 Task: Create a due date automation trigger when advanced on, on the wednesday after a card is due add fields with custom field "Resume" set to a number greater than 1 and greater or equal to 10 at 11:00 AM.
Action: Mouse moved to (1039, 75)
Screenshot: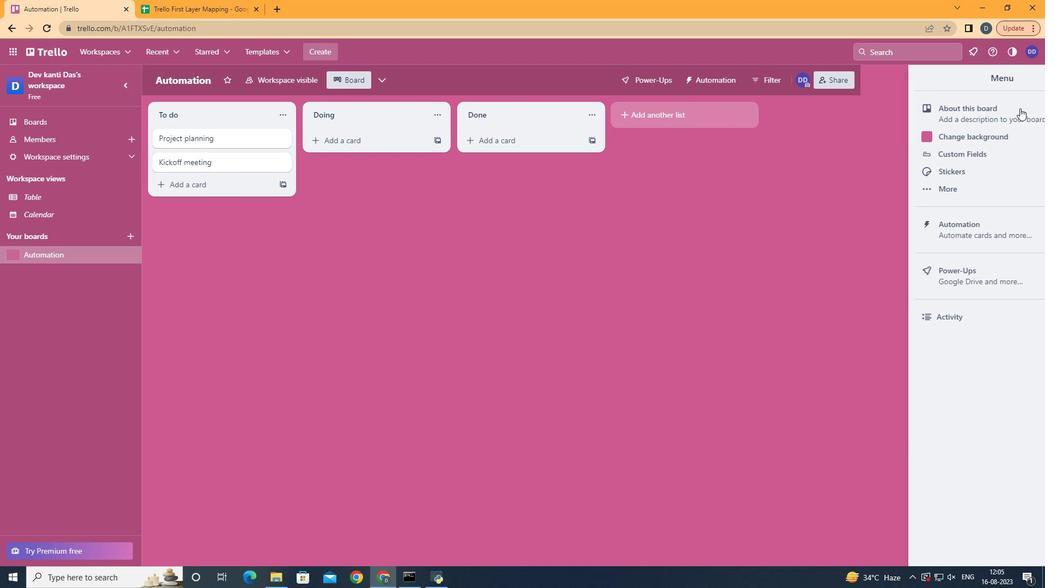 
Action: Mouse pressed left at (1039, 75)
Screenshot: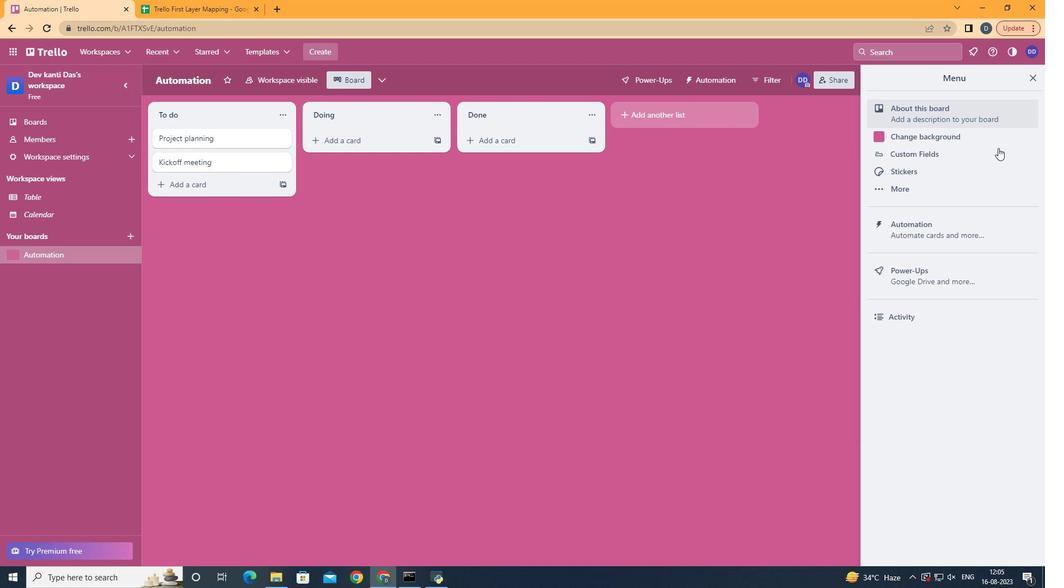 
Action: Mouse moved to (970, 222)
Screenshot: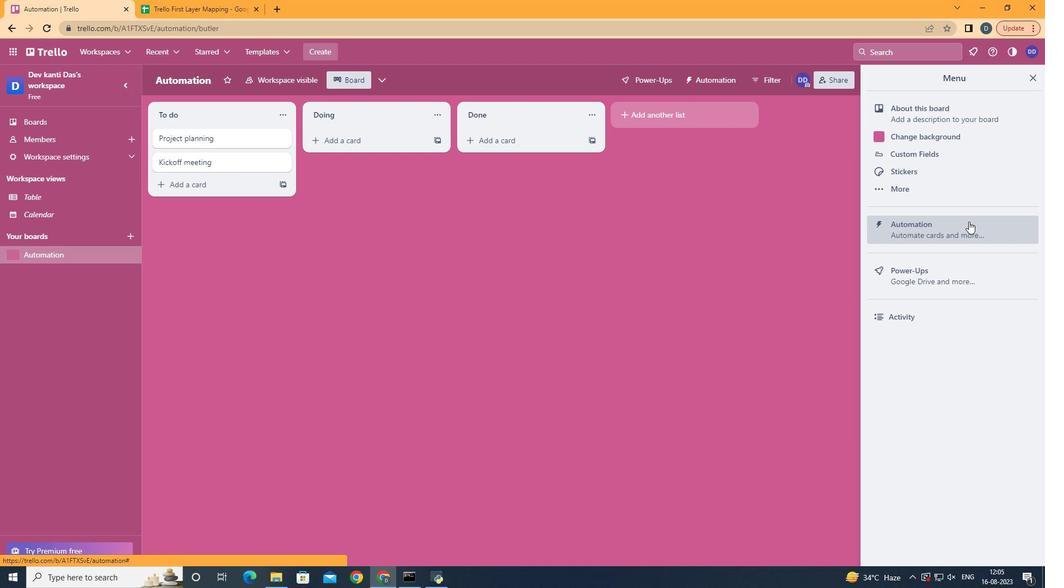 
Action: Mouse pressed left at (970, 222)
Screenshot: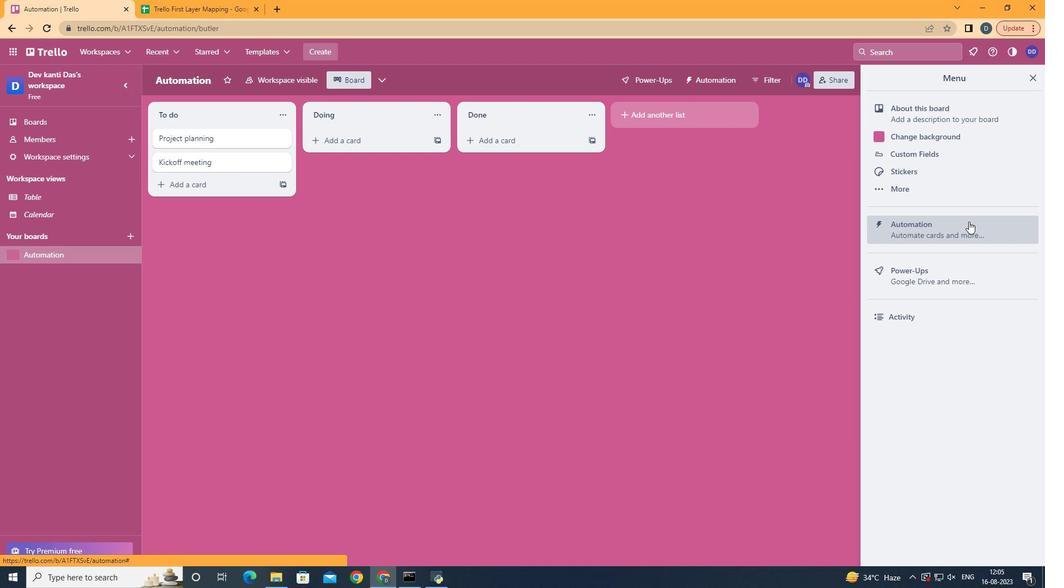 
Action: Mouse moved to (224, 224)
Screenshot: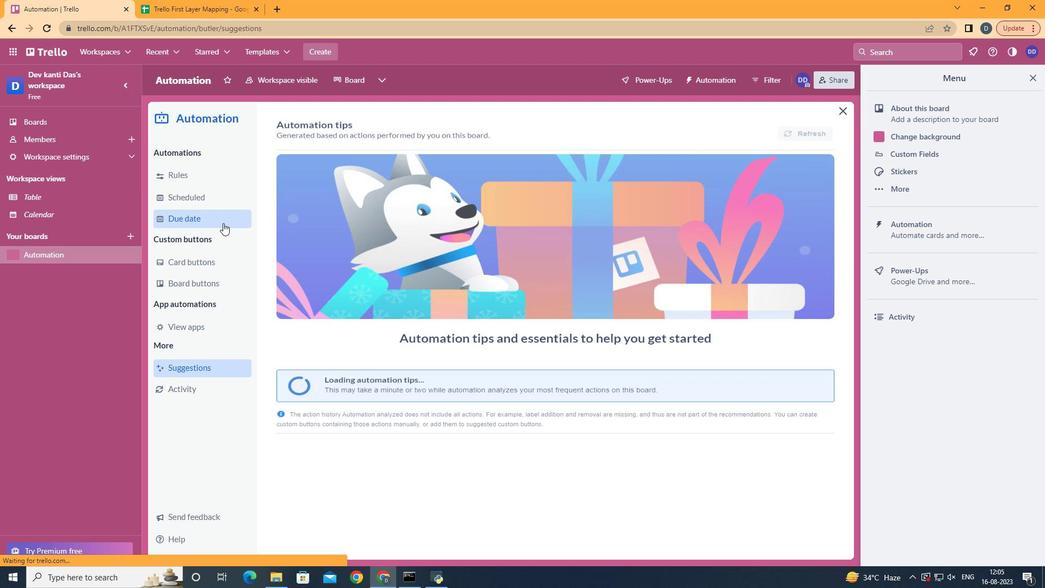 
Action: Mouse pressed left at (224, 224)
Screenshot: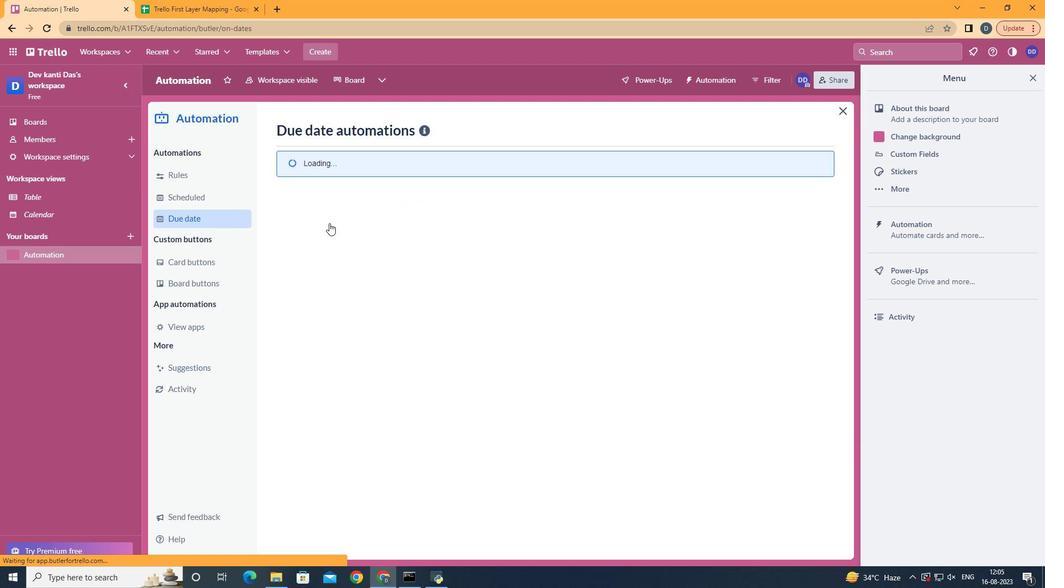 
Action: Mouse moved to (774, 128)
Screenshot: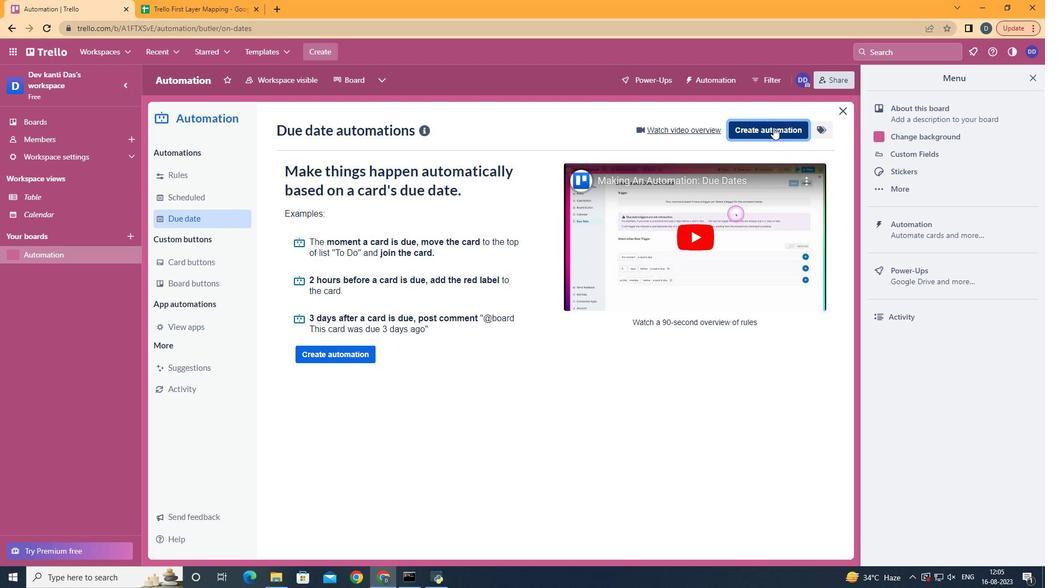 
Action: Mouse pressed left at (774, 128)
Screenshot: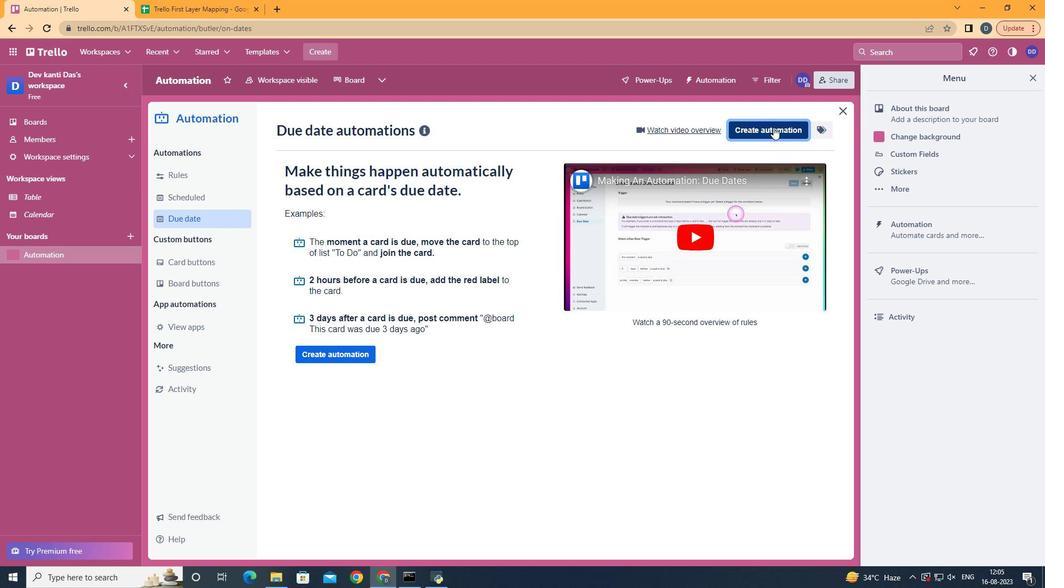 
Action: Mouse moved to (571, 233)
Screenshot: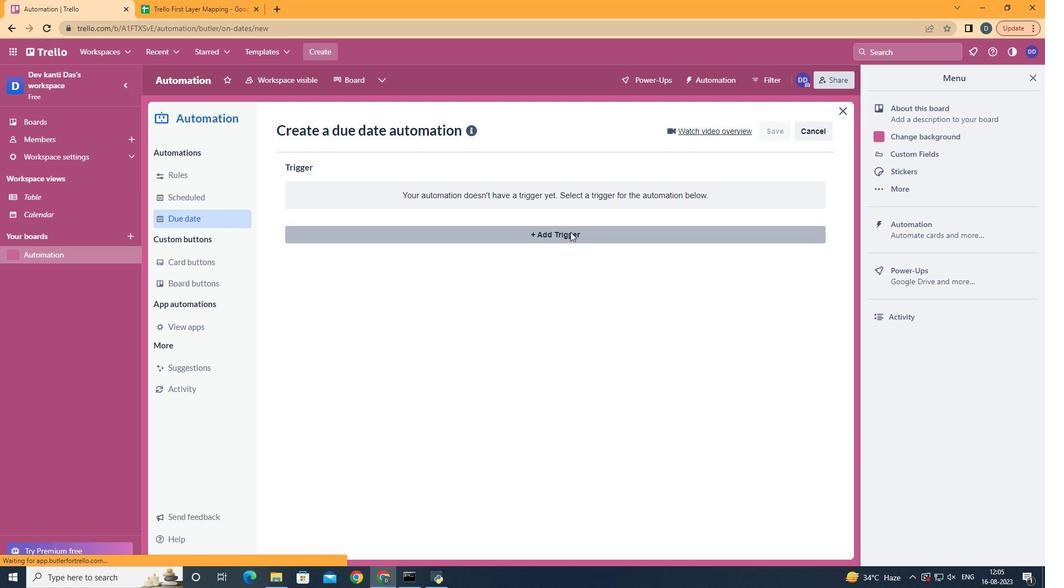 
Action: Mouse pressed left at (571, 233)
Screenshot: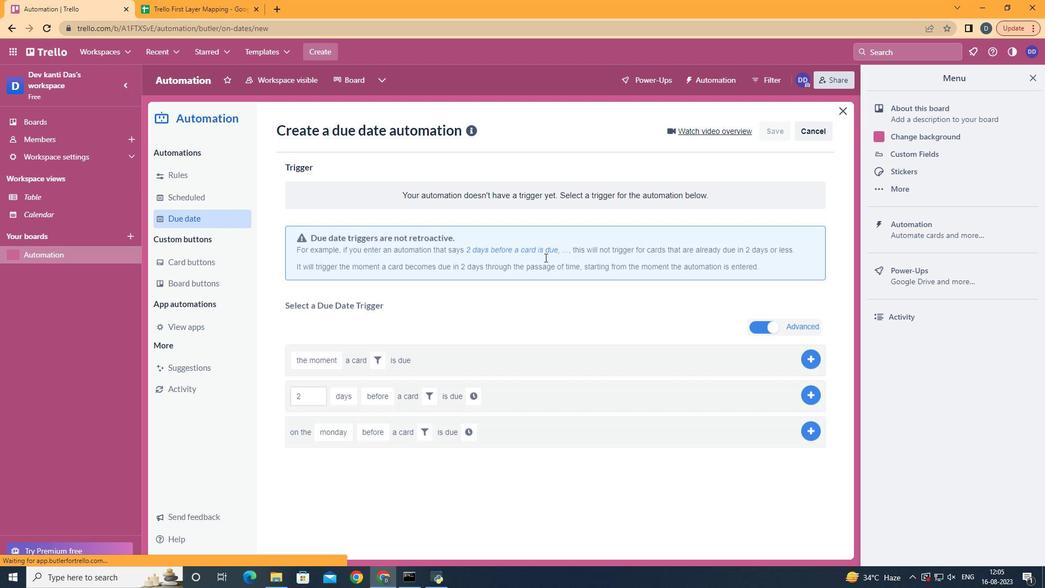
Action: Mouse moved to (352, 322)
Screenshot: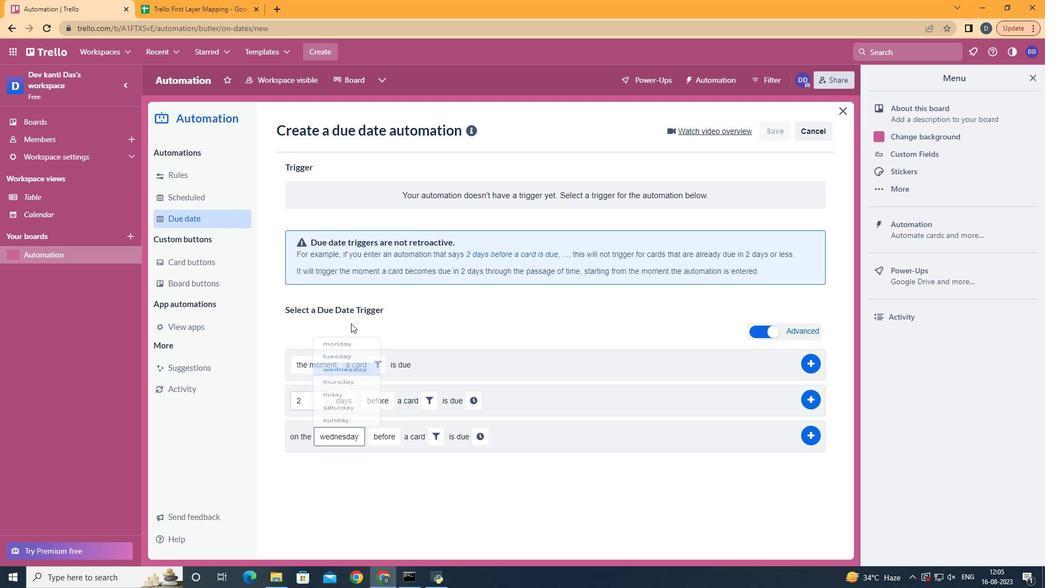 
Action: Mouse pressed left at (352, 322)
Screenshot: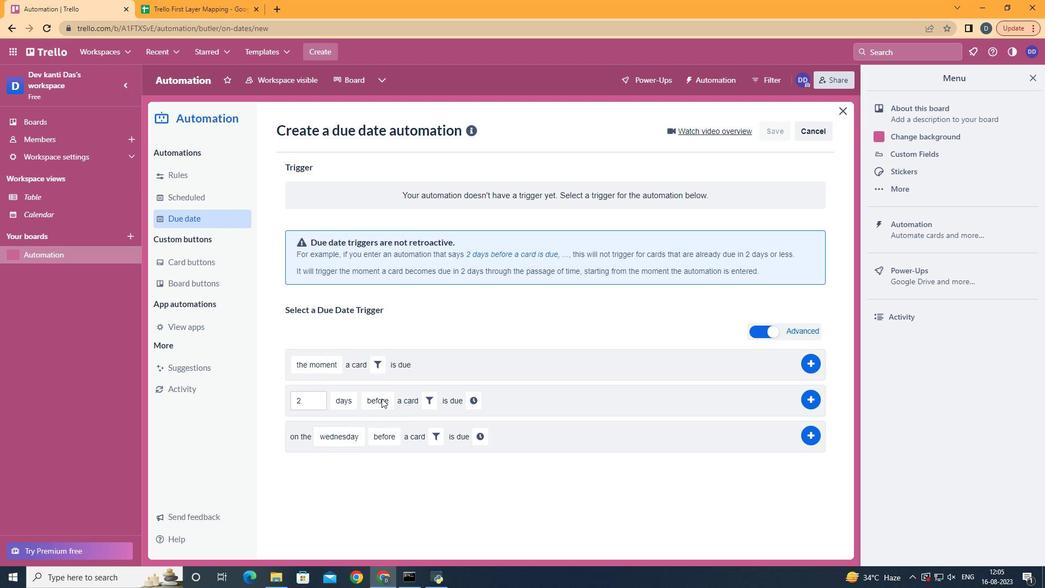 
Action: Mouse moved to (396, 478)
Screenshot: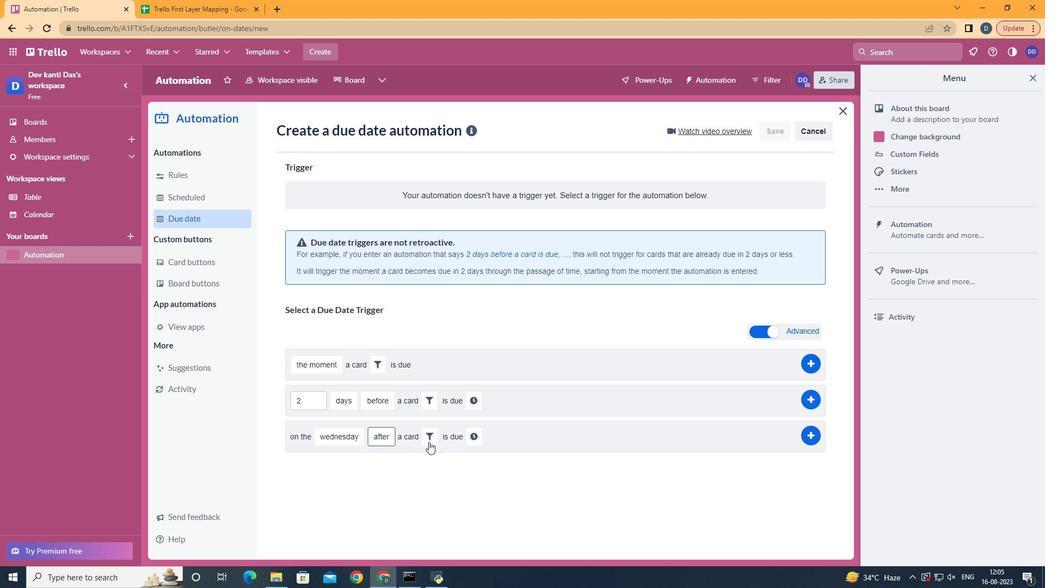 
Action: Mouse pressed left at (396, 478)
Screenshot: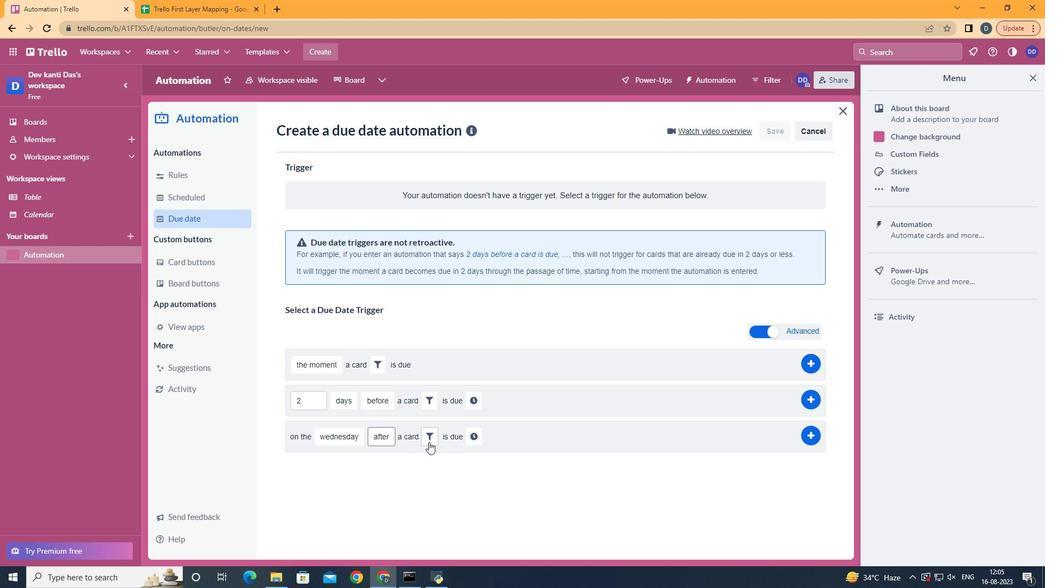 
Action: Mouse moved to (434, 437)
Screenshot: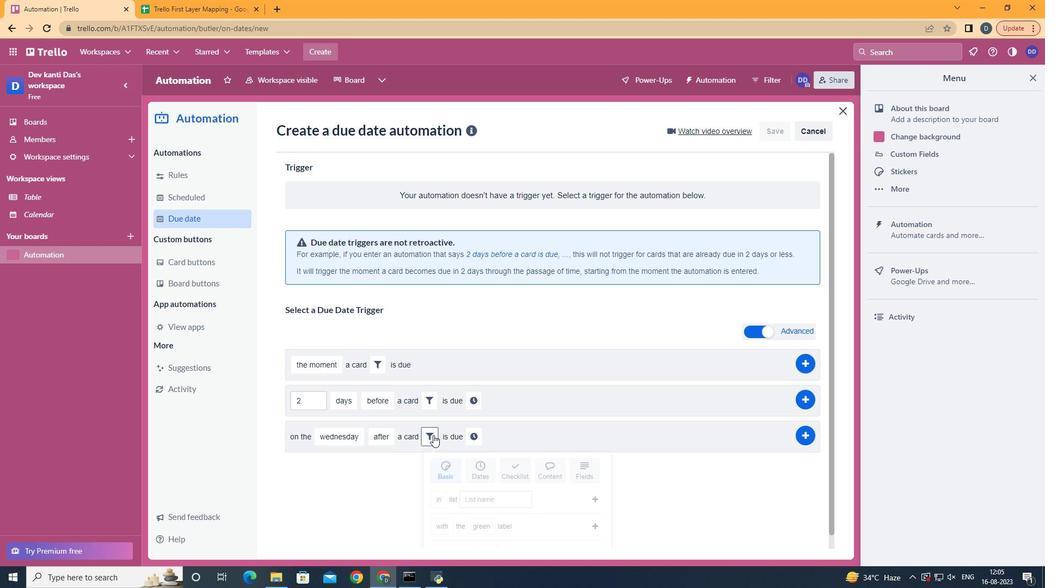 
Action: Mouse pressed left at (434, 437)
Screenshot: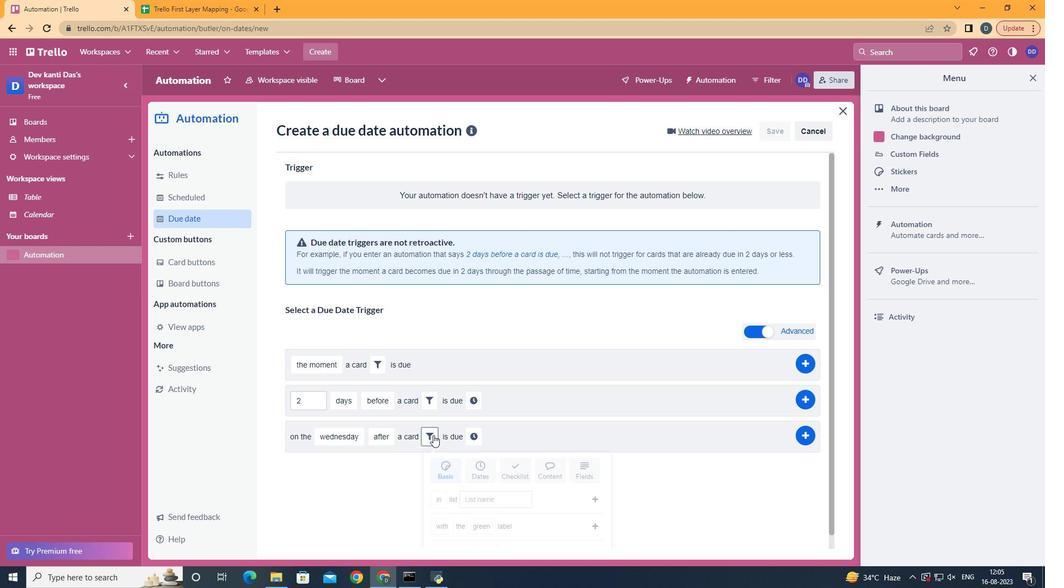 
Action: Mouse moved to (603, 468)
Screenshot: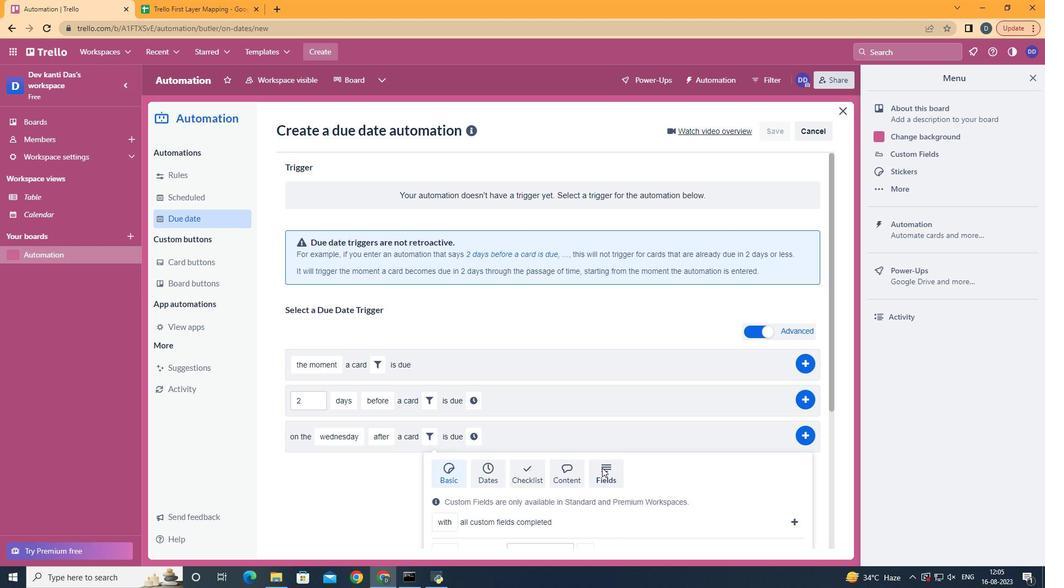 
Action: Mouse pressed left at (603, 468)
Screenshot: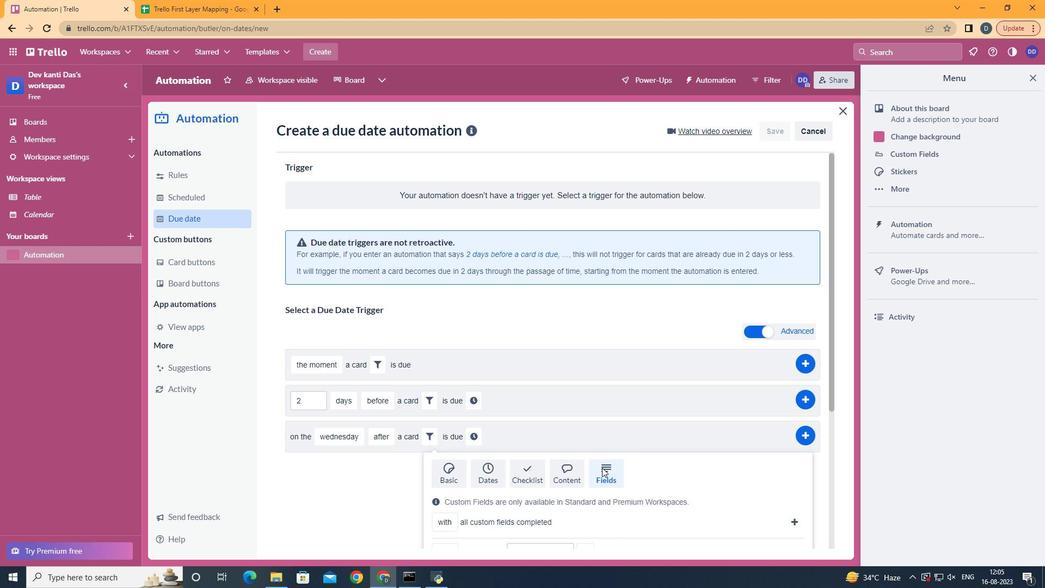 
Action: Mouse scrolled (603, 468) with delta (0, 0)
Screenshot: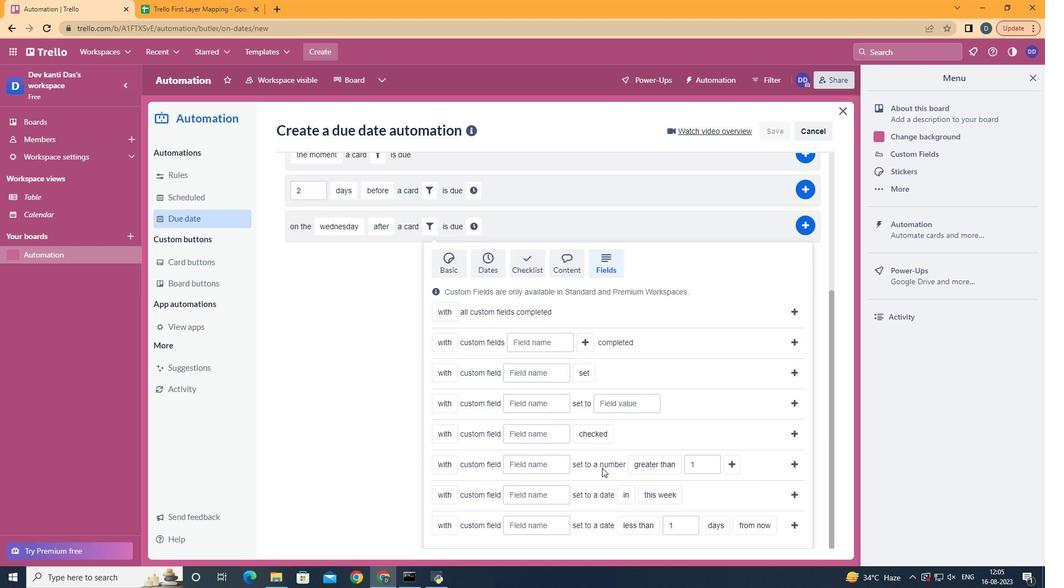 
Action: Mouse scrolled (603, 468) with delta (0, 0)
Screenshot: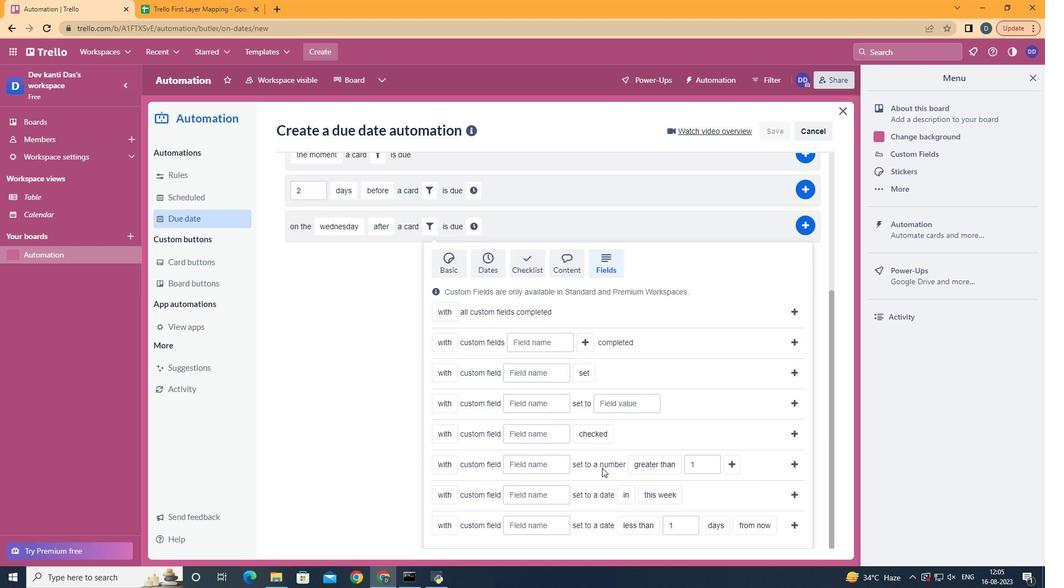 
Action: Mouse scrolled (603, 468) with delta (0, 0)
Screenshot: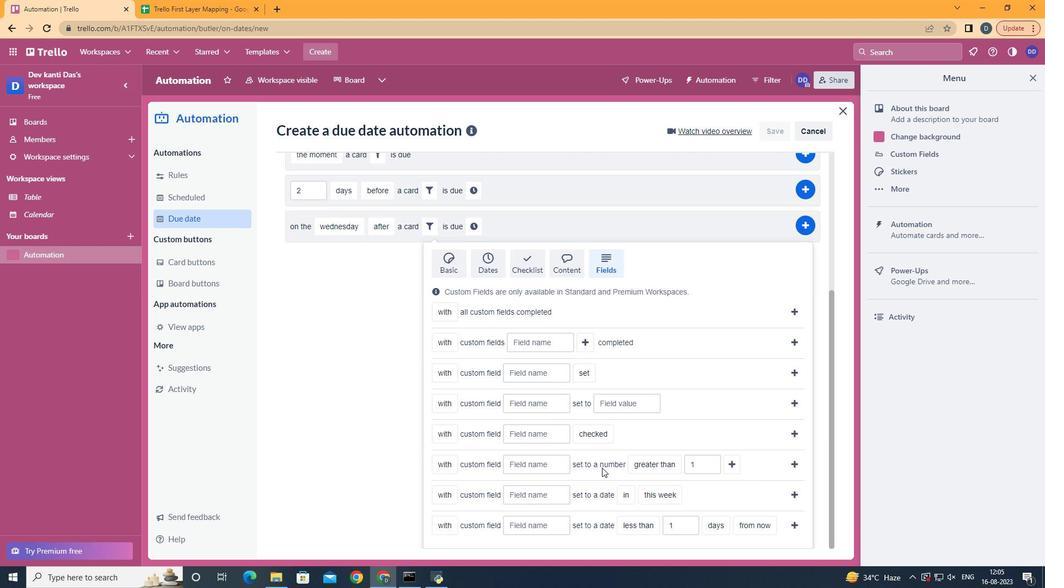 
Action: Mouse scrolled (603, 468) with delta (0, 0)
Screenshot: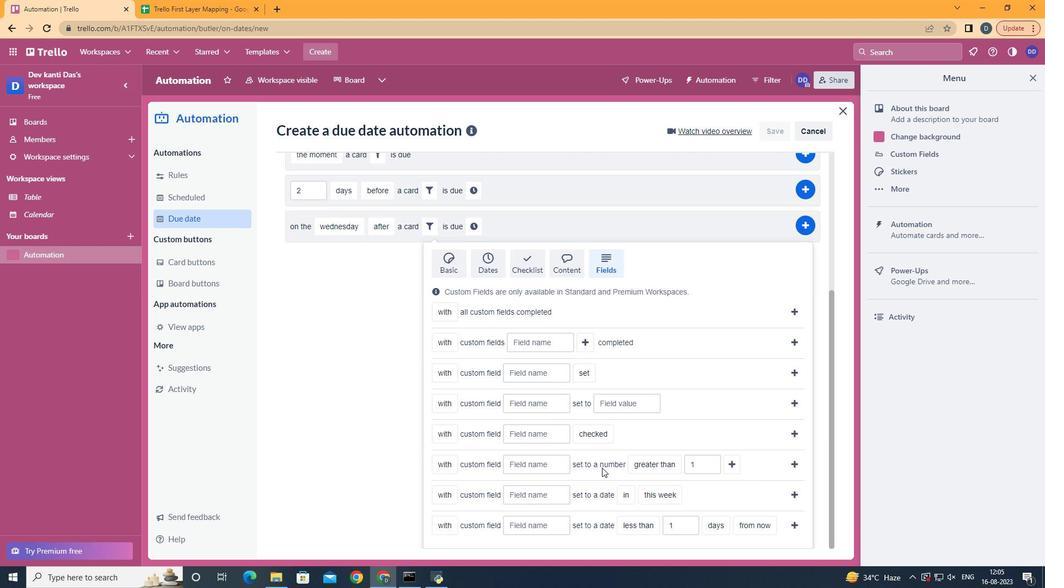 
Action: Mouse scrolled (603, 468) with delta (0, 0)
Screenshot: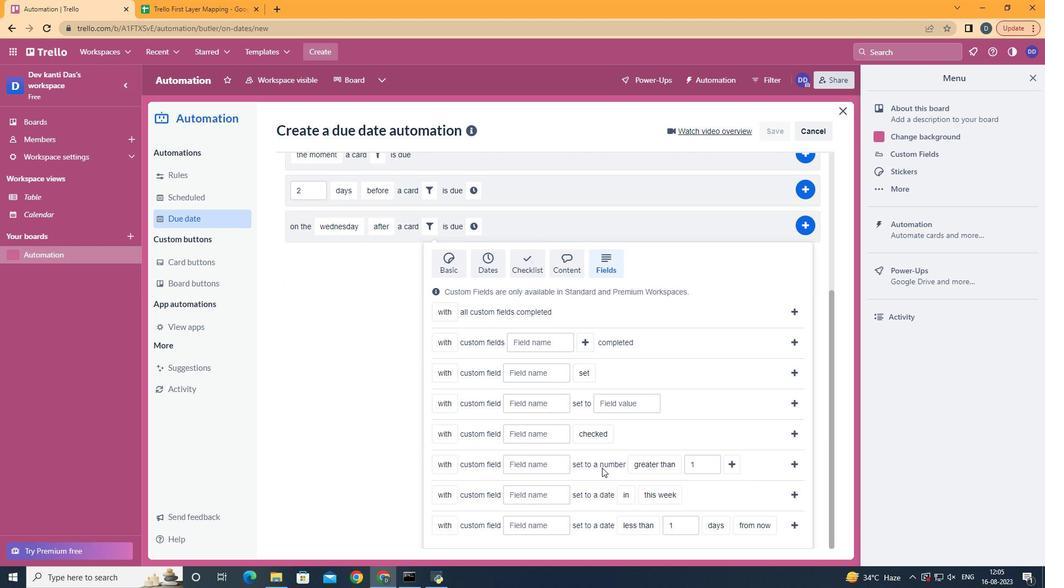
Action: Mouse moved to (527, 471)
Screenshot: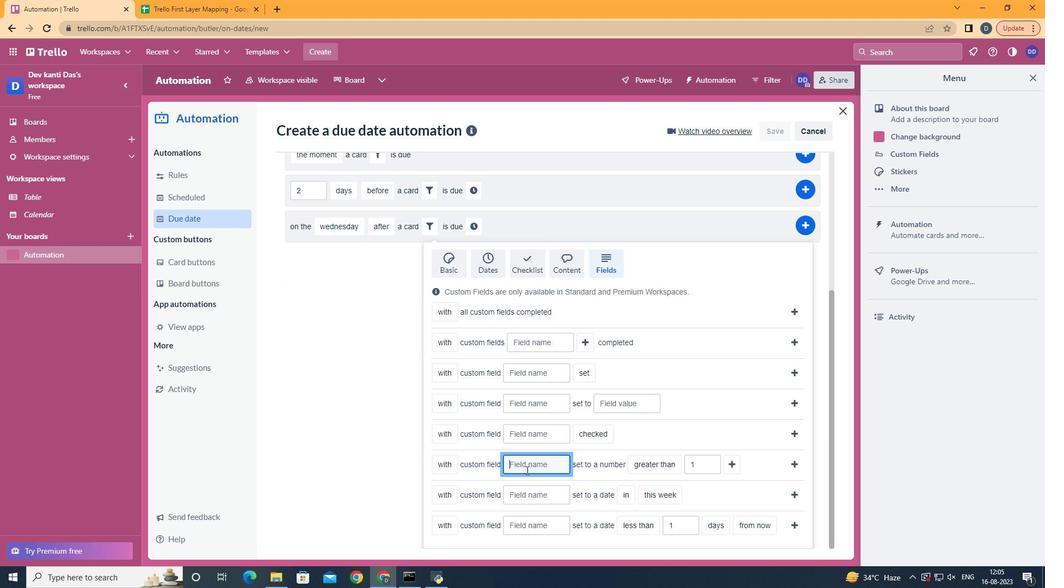 
Action: Mouse pressed left at (527, 471)
Screenshot: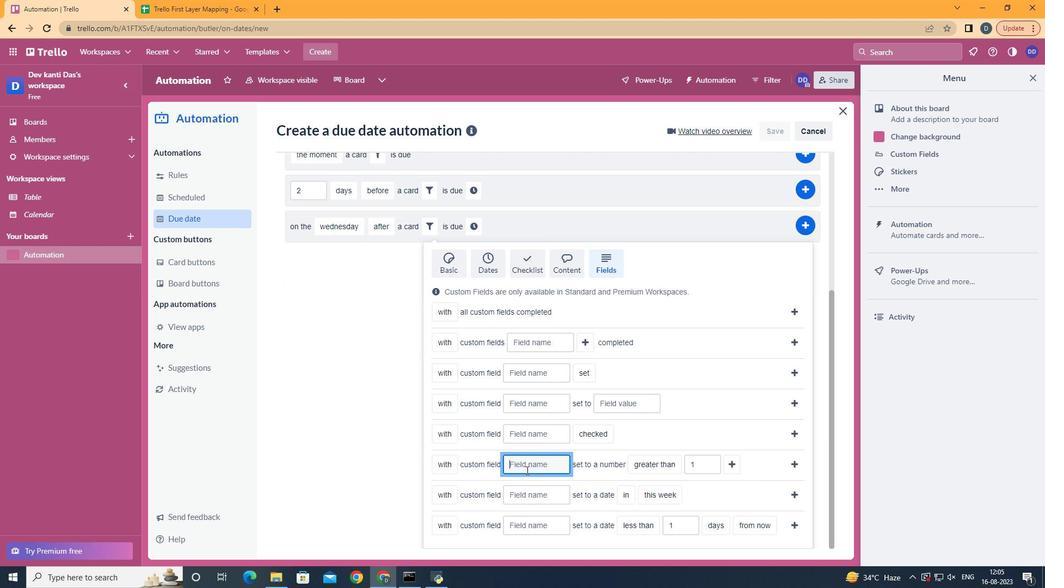 
Action: Key pressed <Key.shift>Resume
Screenshot: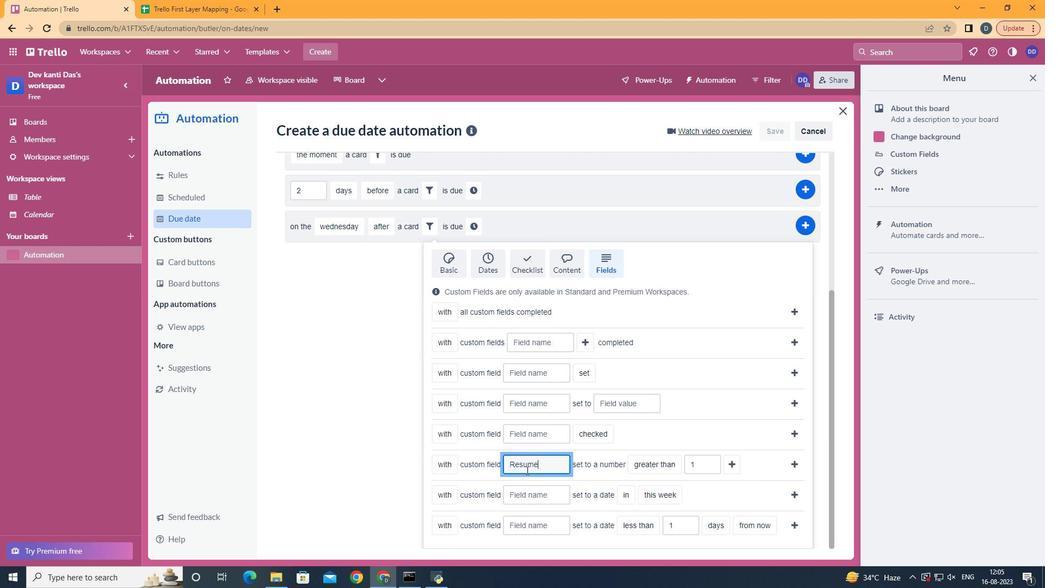 
Action: Mouse moved to (735, 466)
Screenshot: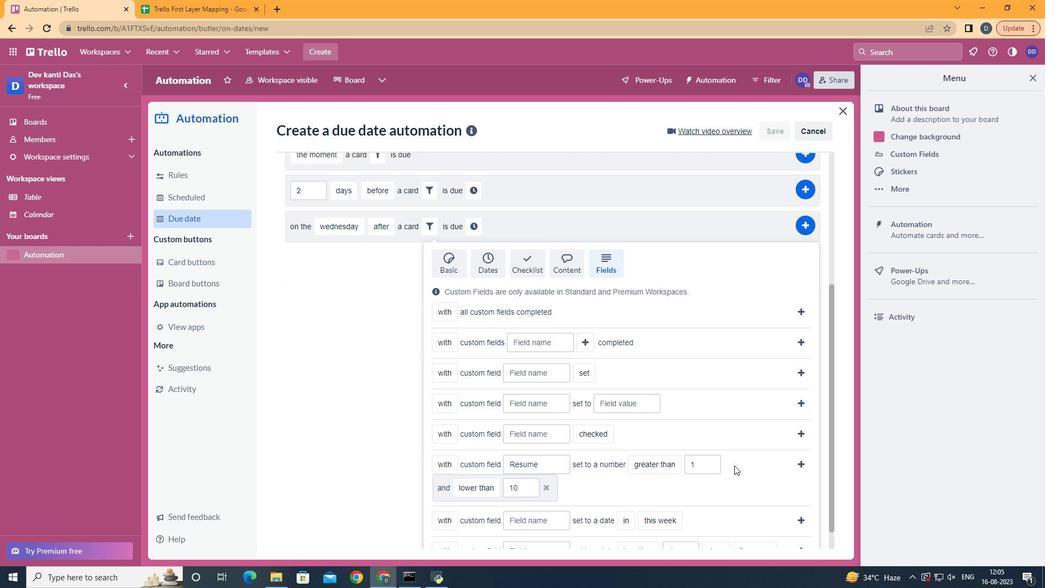 
Action: Mouse pressed left at (735, 466)
Screenshot: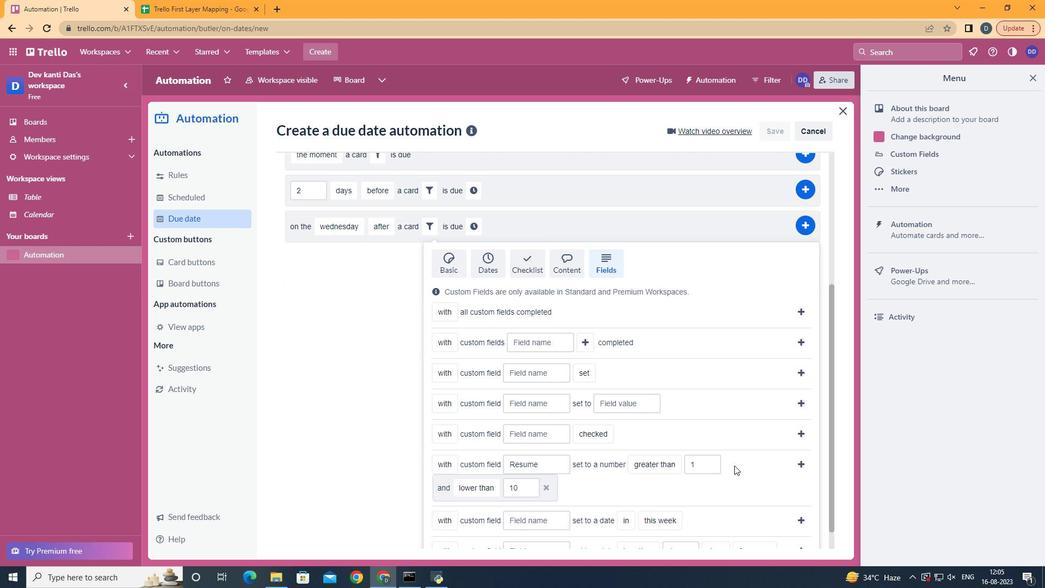 
Action: Mouse moved to (498, 462)
Screenshot: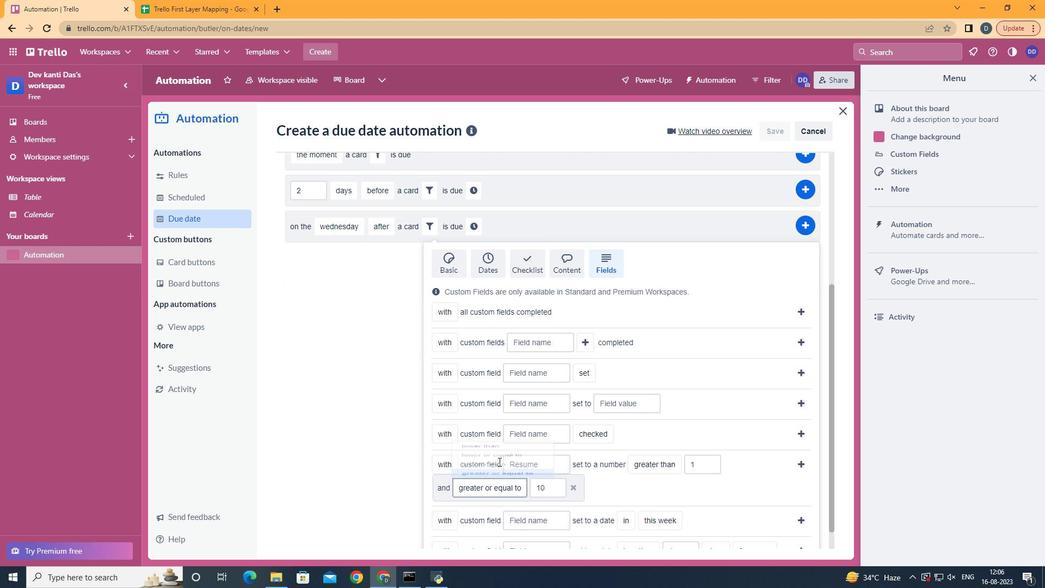 
Action: Mouse pressed left at (498, 462)
Screenshot: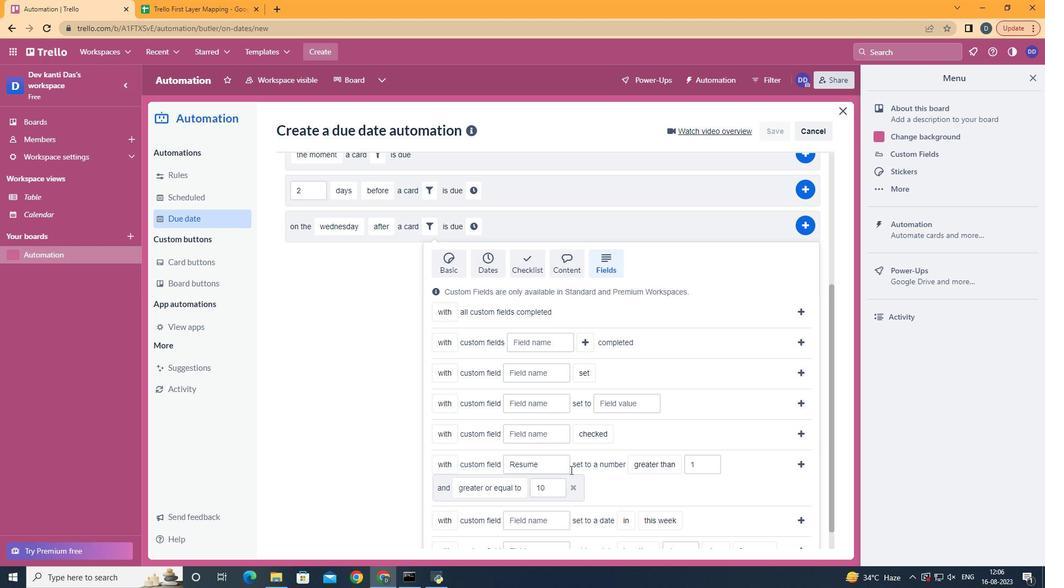 
Action: Mouse moved to (790, 463)
Screenshot: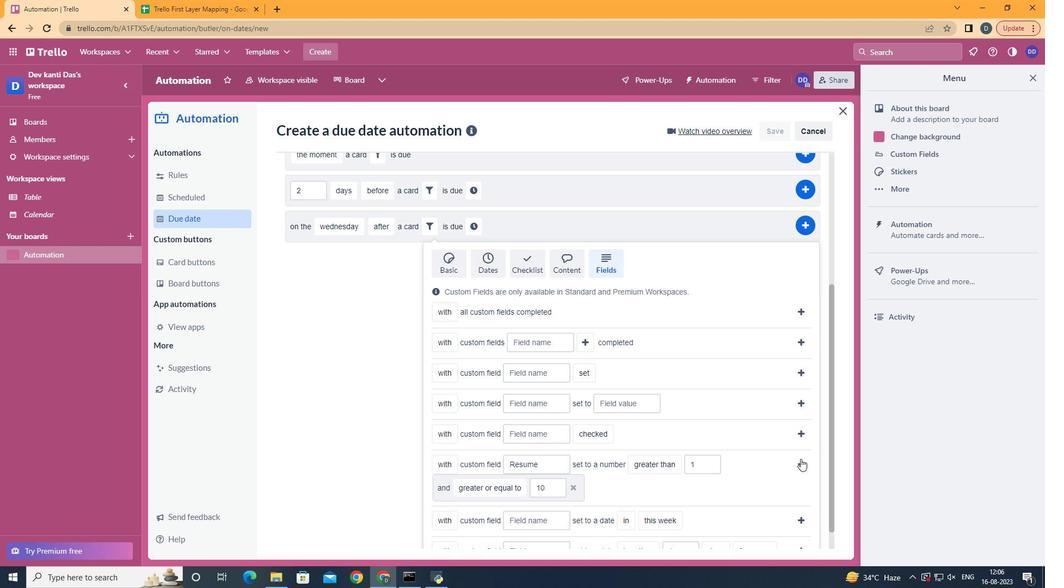 
Action: Mouse pressed left at (790, 463)
Screenshot: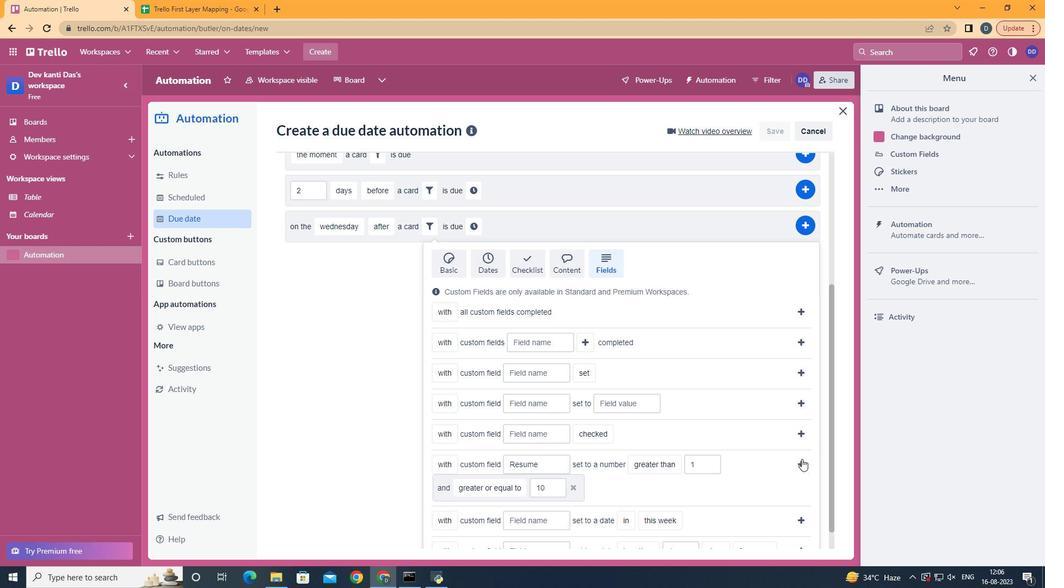 
Action: Mouse moved to (803, 460)
Screenshot: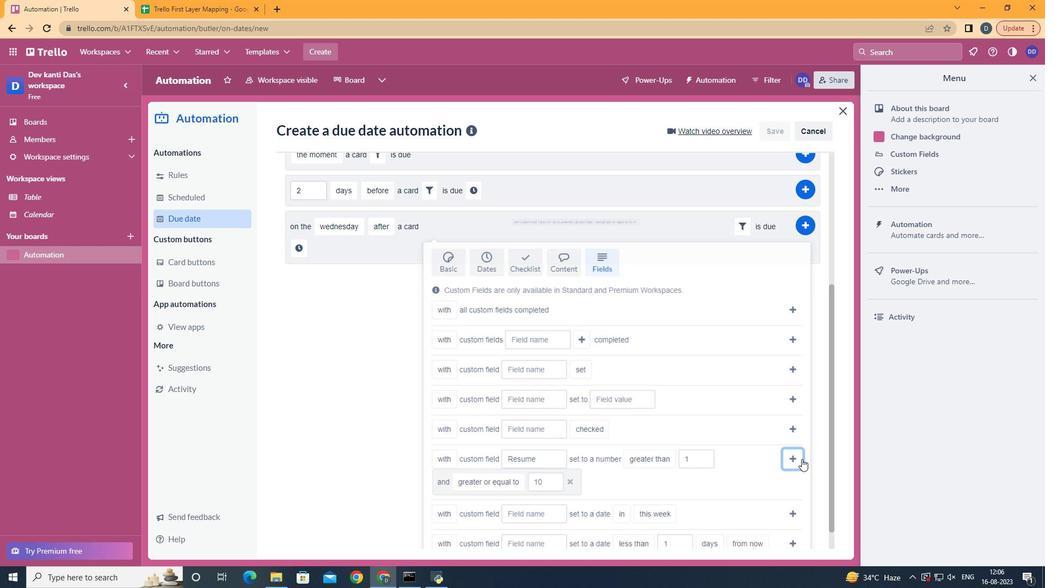 
Action: Mouse pressed left at (803, 460)
Screenshot: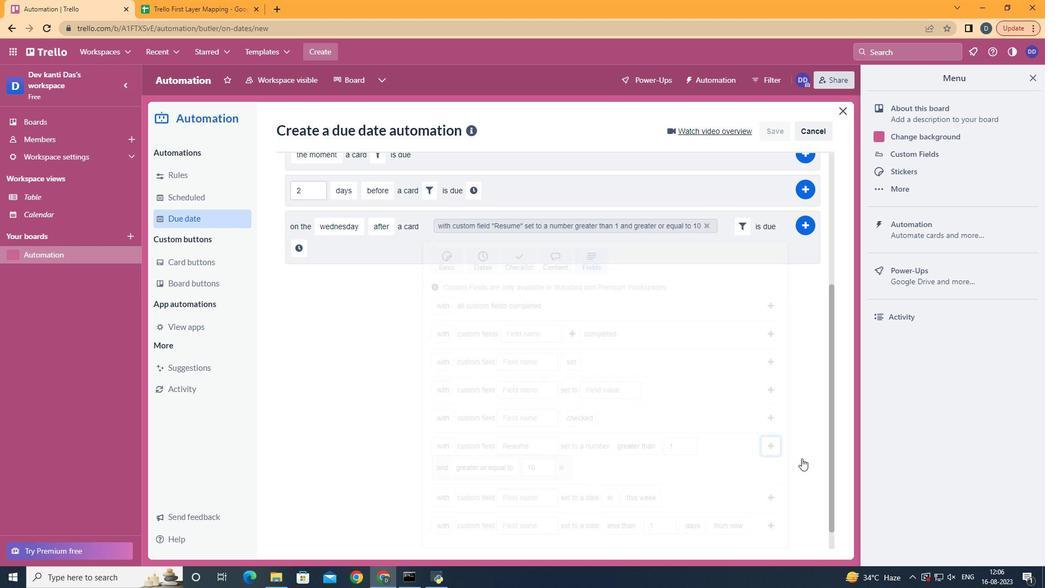 
Action: Mouse moved to (299, 463)
Screenshot: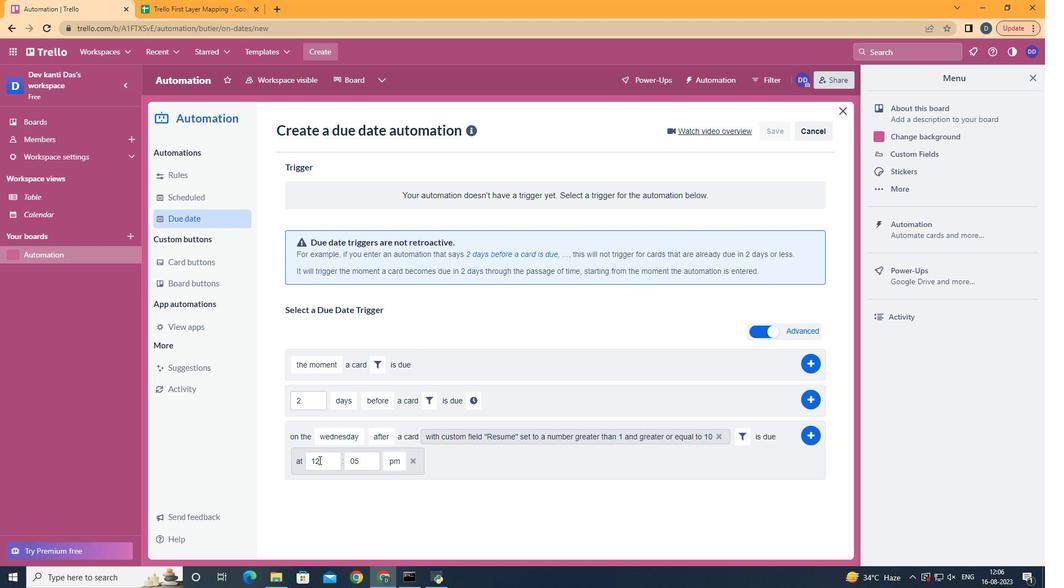
Action: Mouse pressed left at (299, 463)
Screenshot: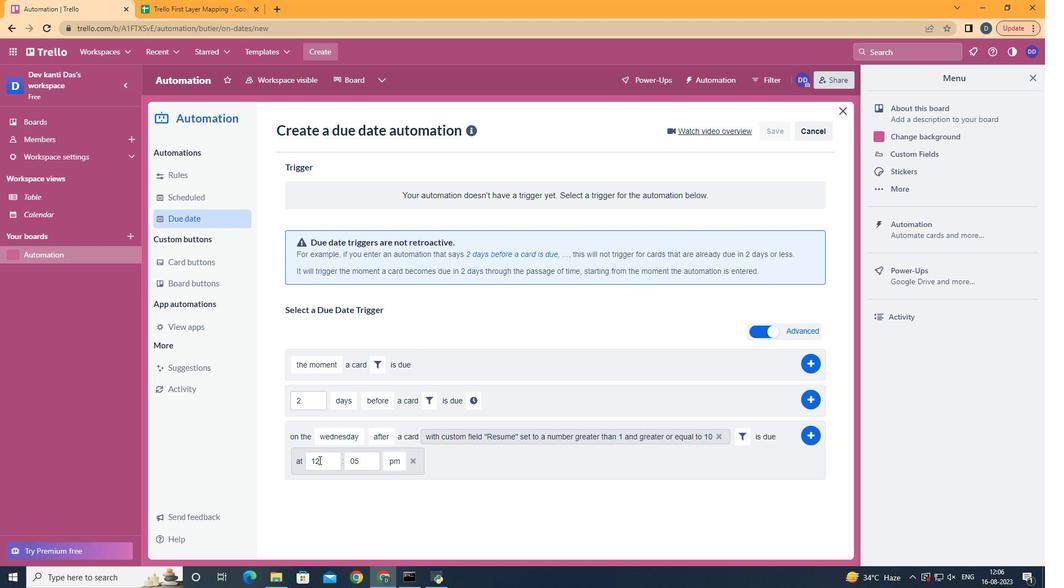 
Action: Mouse moved to (320, 461)
Screenshot: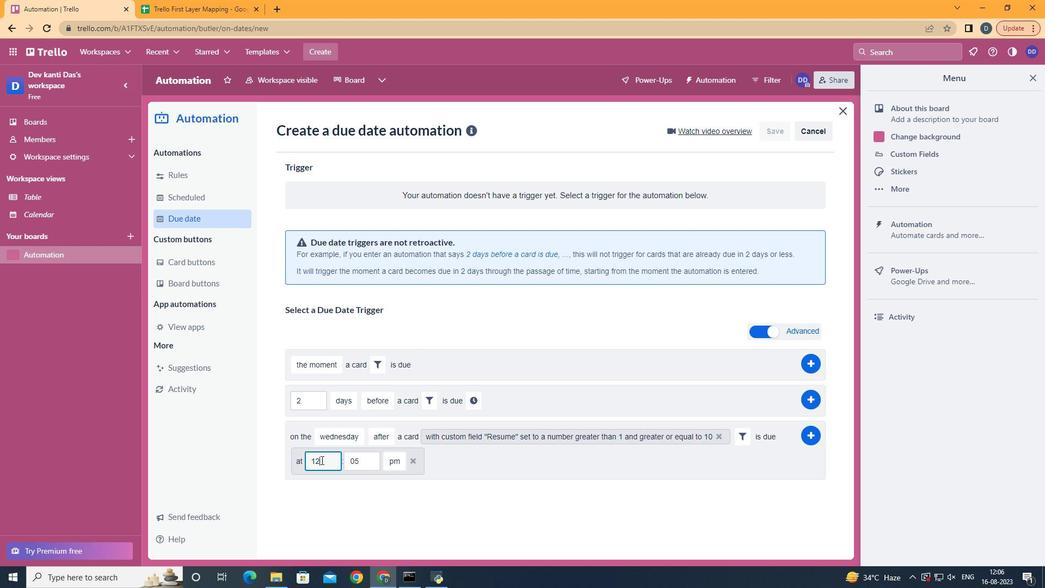 
Action: Mouse pressed left at (320, 461)
Screenshot: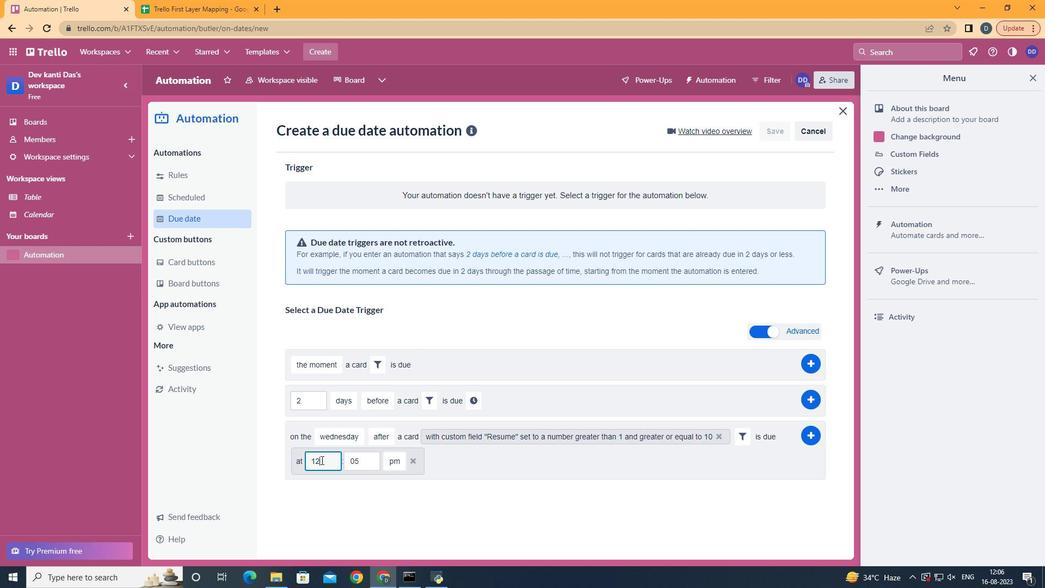 
Action: Mouse moved to (322, 461)
Screenshot: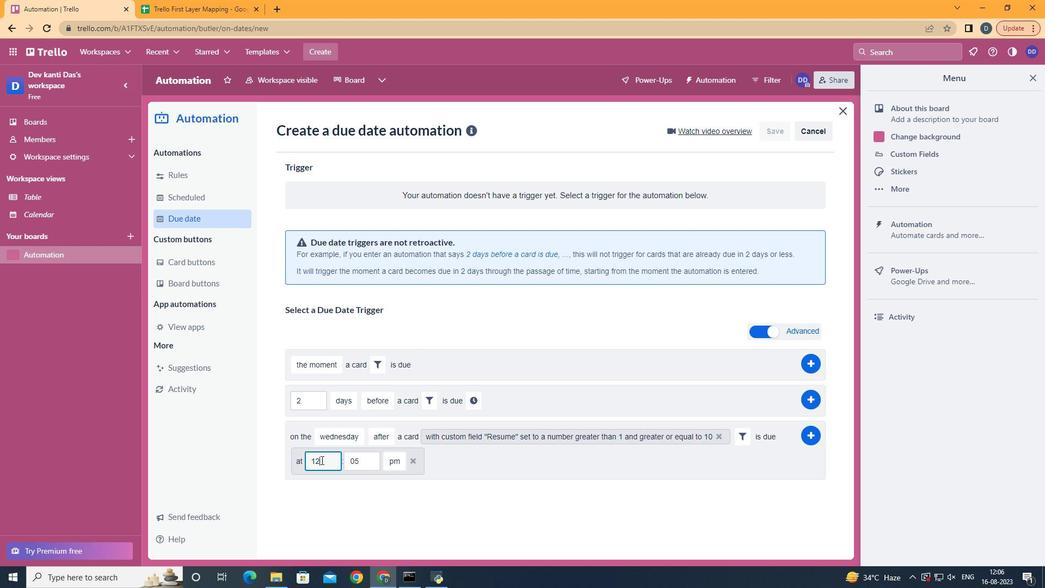 
Action: Key pressed <Key.backspace>1
Screenshot: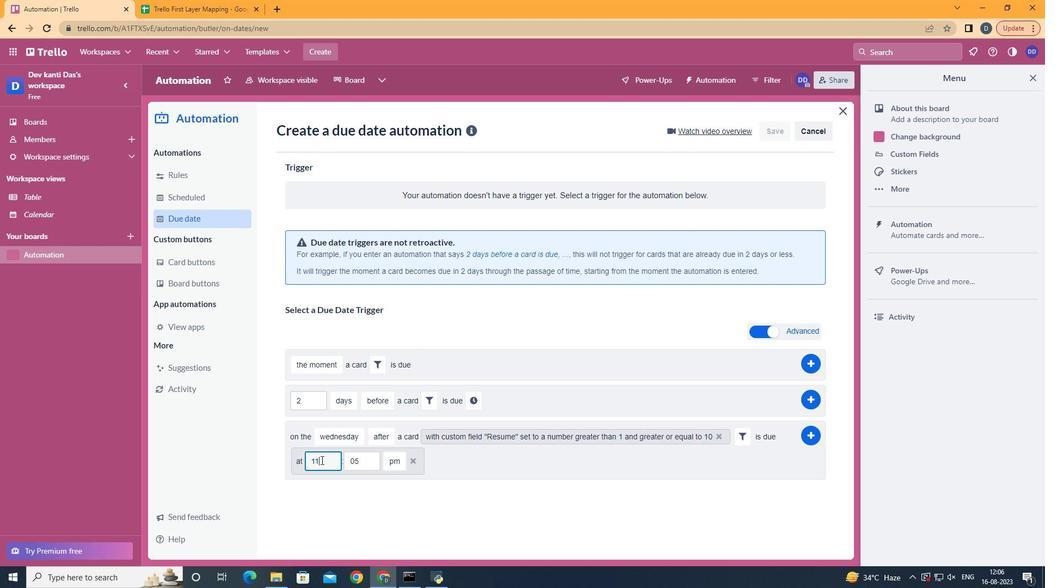 
Action: Mouse moved to (366, 466)
Screenshot: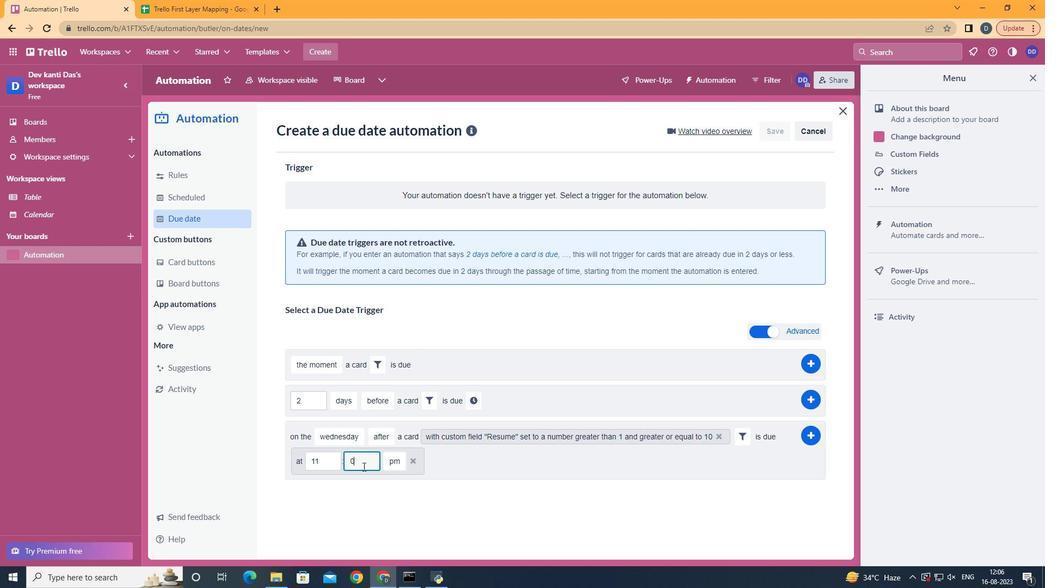 
Action: Mouse pressed left at (366, 466)
Screenshot: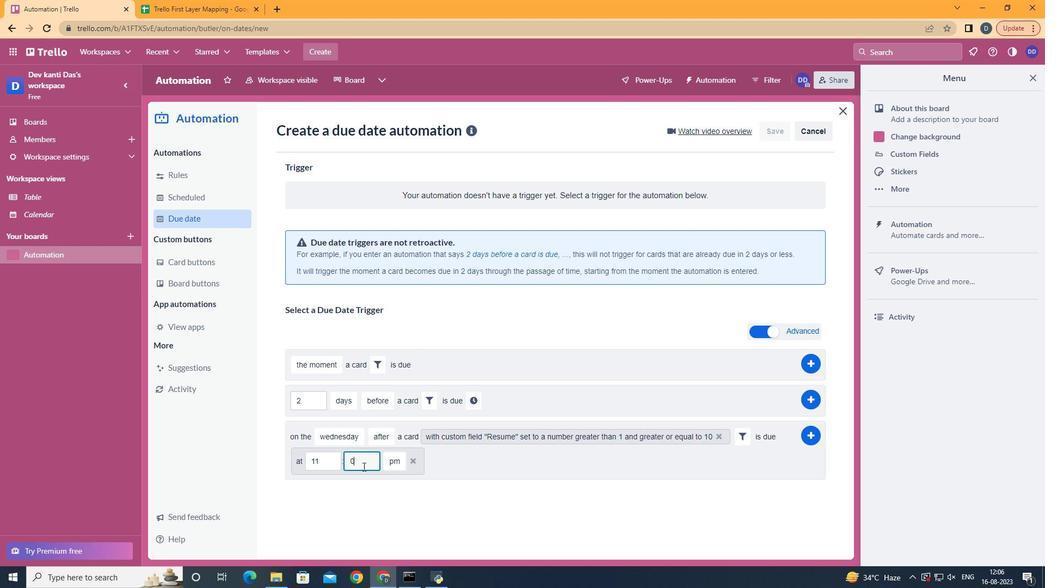 
Action: Key pressed <Key.backspace>
Screenshot: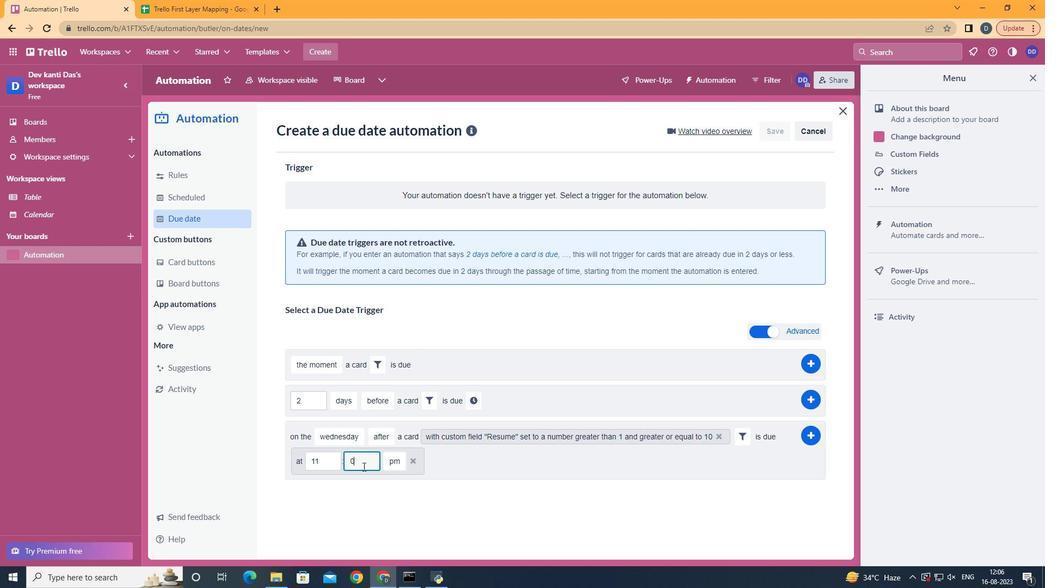 
Action: Mouse moved to (364, 467)
Screenshot: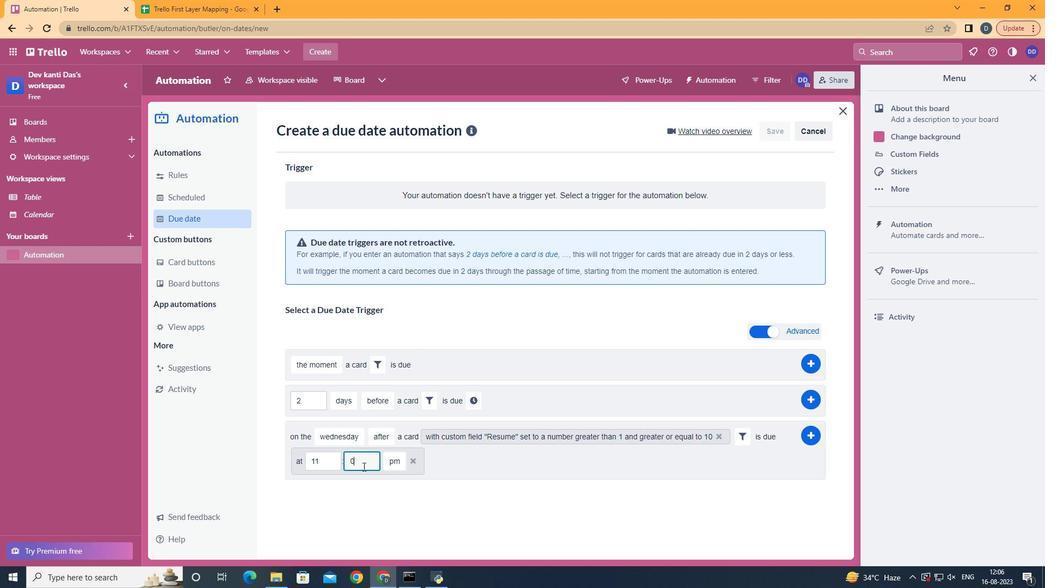 
Action: Key pressed 0
Screenshot: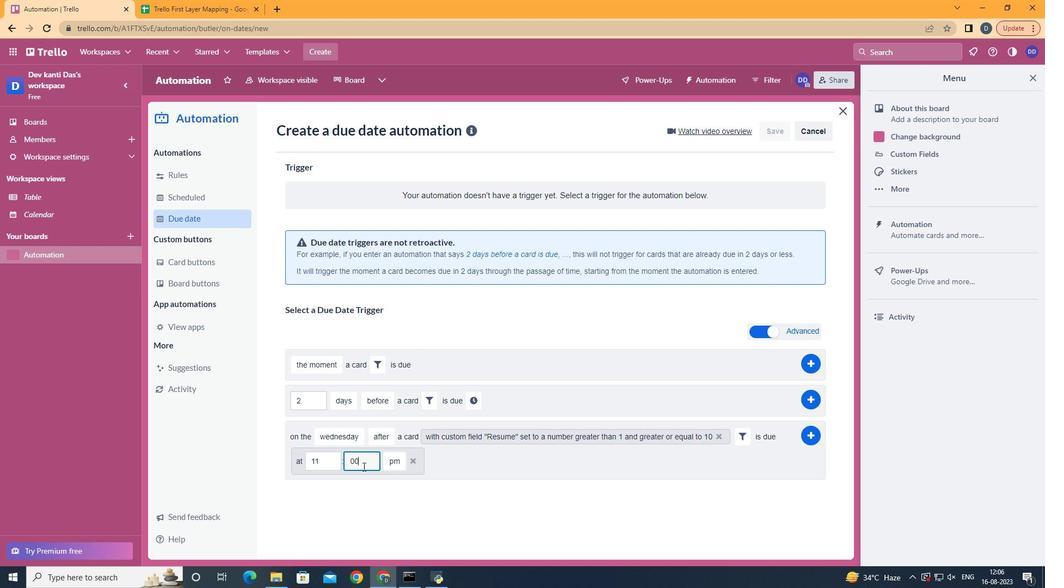 
Action: Mouse moved to (399, 485)
Screenshot: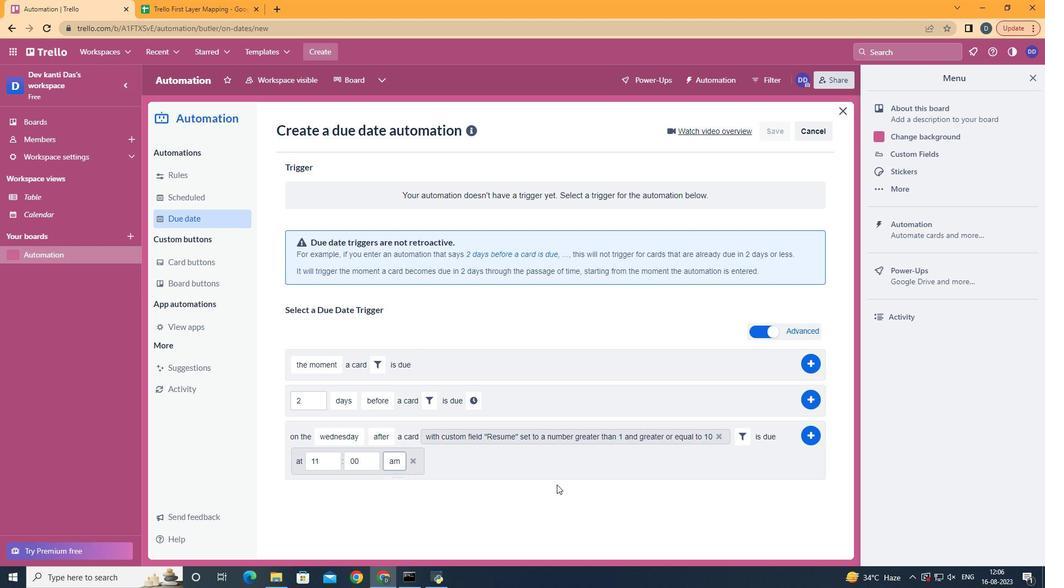 
Action: Mouse pressed left at (399, 485)
Screenshot: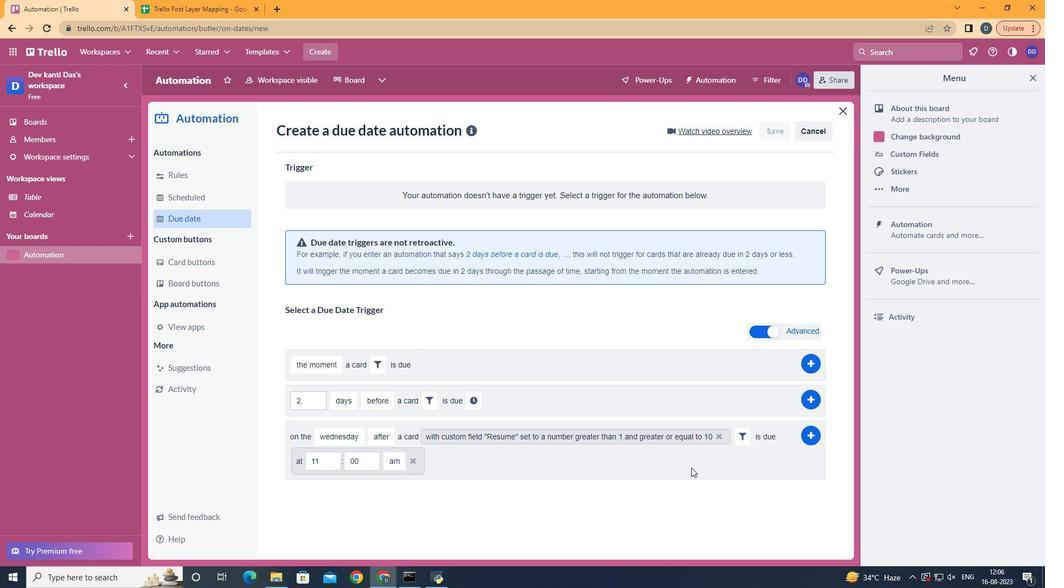 
Action: Mouse moved to (809, 443)
Screenshot: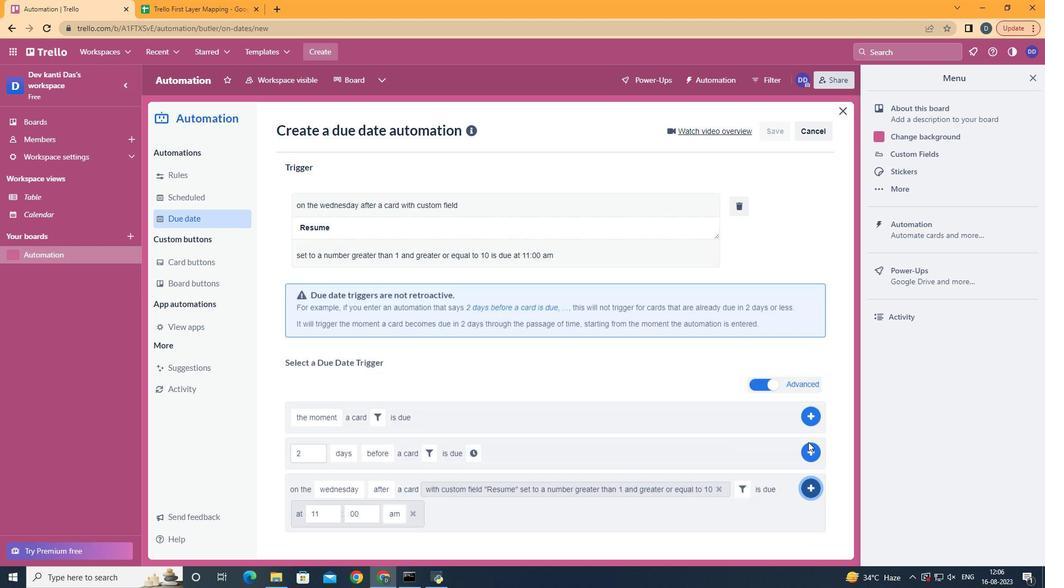 
Action: Mouse pressed left at (809, 443)
Screenshot: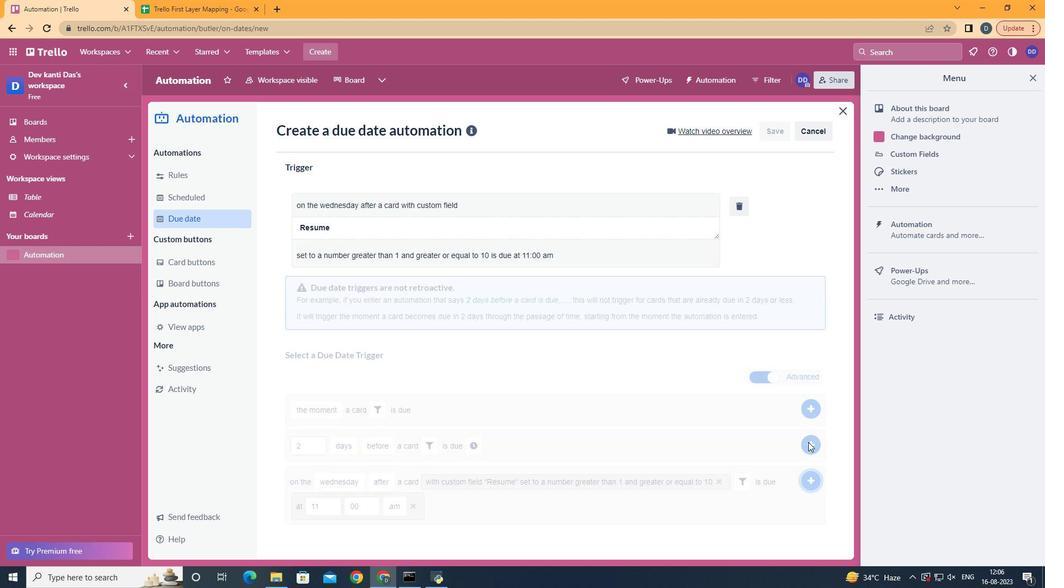 
